 Task: Create a blank project ConvertWorks with privacy Private to Project members  and default view as Board and in the team Taskers . Create three sections in the project as To-Do, Doing and Done
Action: Mouse moved to (68, 59)
Screenshot: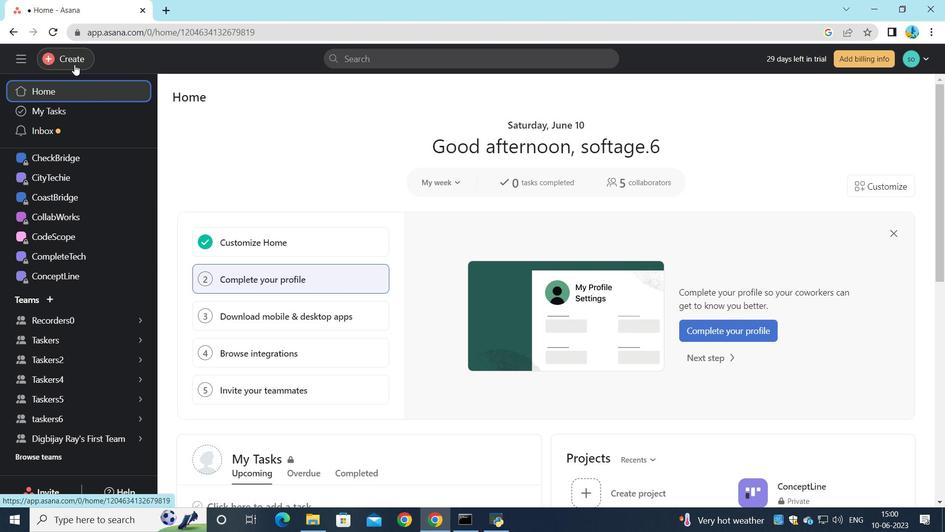 
Action: Mouse pressed left at (68, 59)
Screenshot: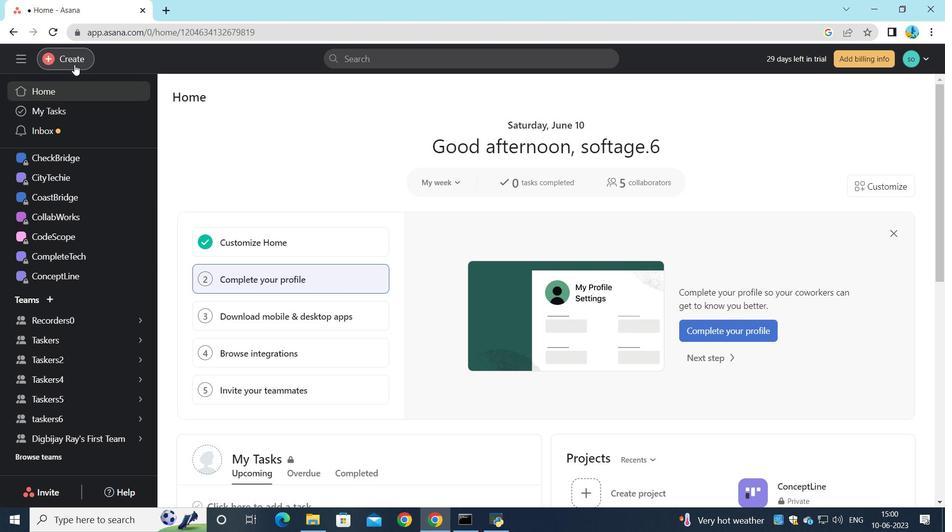 
Action: Mouse moved to (117, 86)
Screenshot: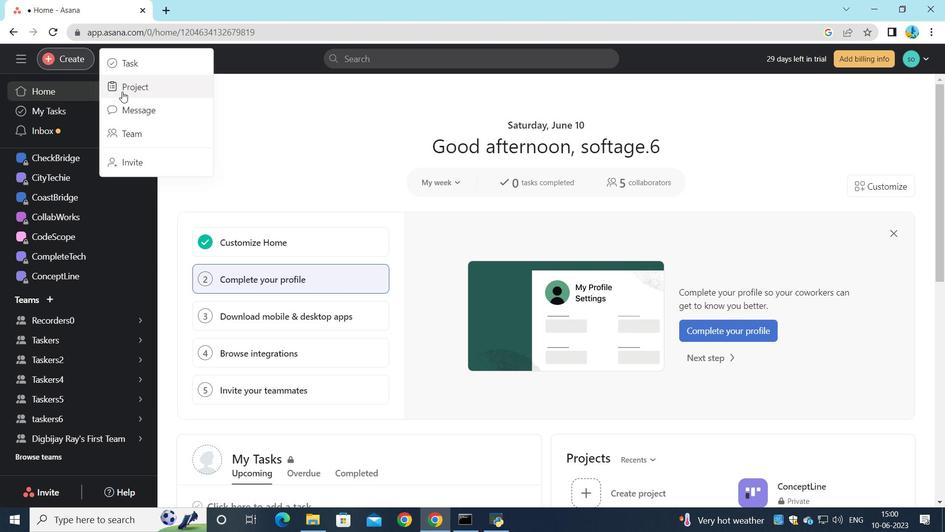 
Action: Mouse pressed left at (117, 86)
Screenshot: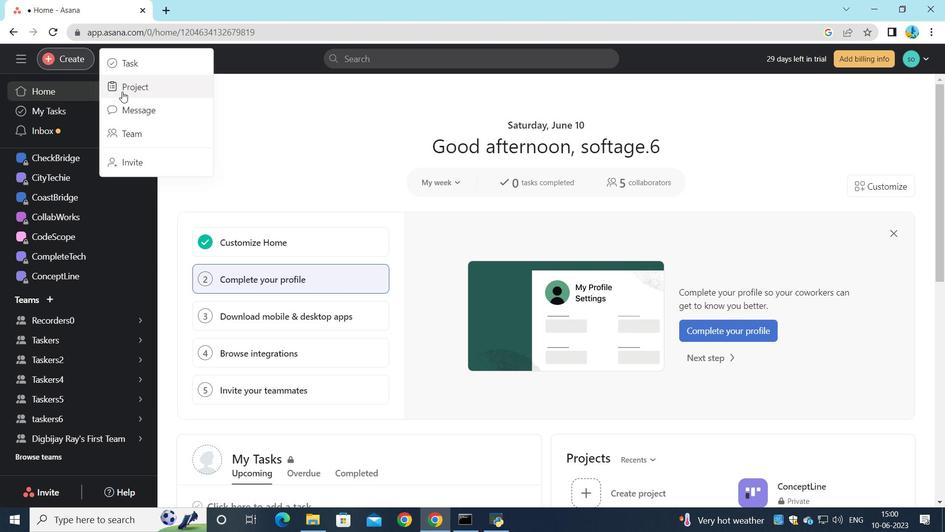 
Action: Mouse moved to (376, 284)
Screenshot: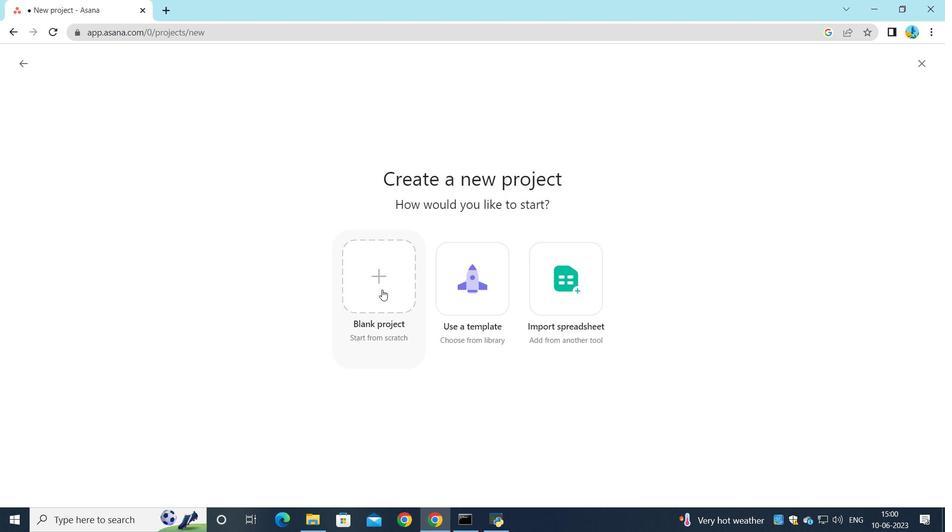 
Action: Mouse pressed left at (376, 284)
Screenshot: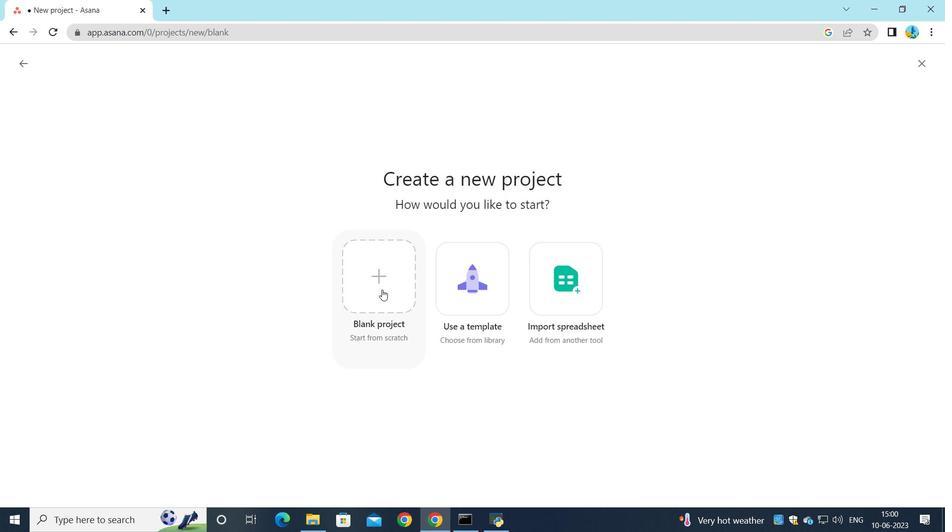 
Action: Mouse moved to (214, 178)
Screenshot: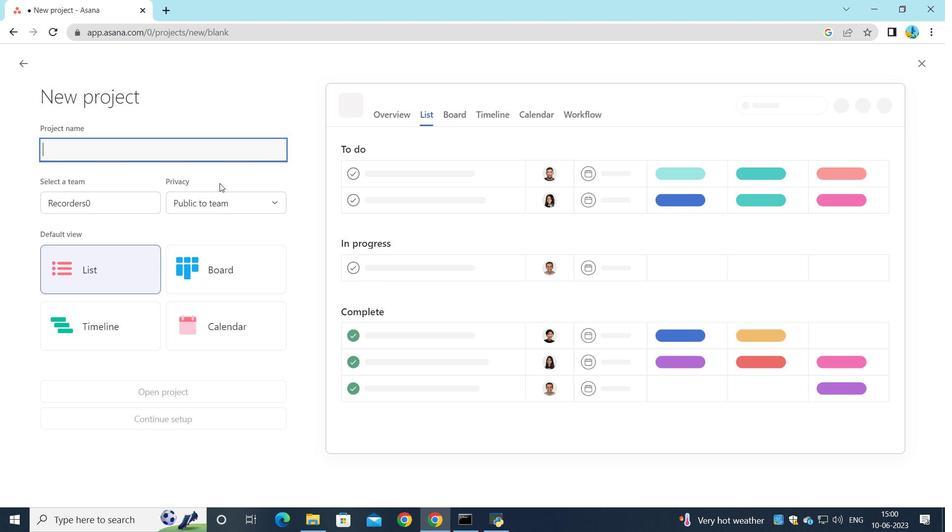 
Action: Key pressed <Key.shift>Convert<Key.shift>Works
Screenshot: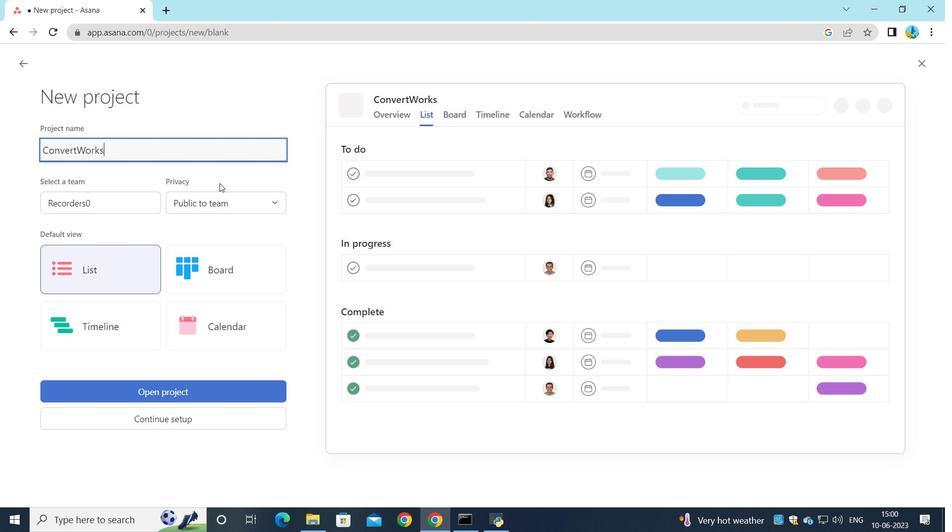 
Action: Mouse moved to (147, 195)
Screenshot: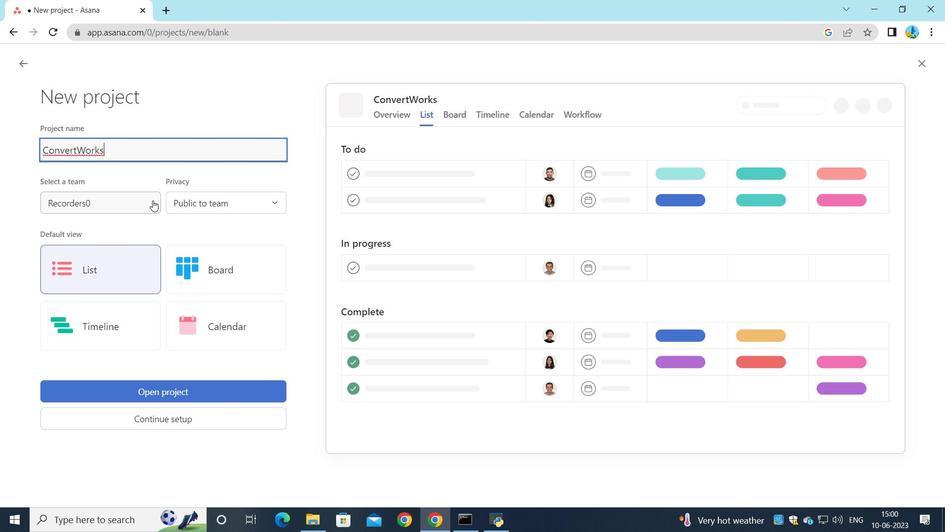 
Action: Mouse pressed left at (147, 195)
Screenshot: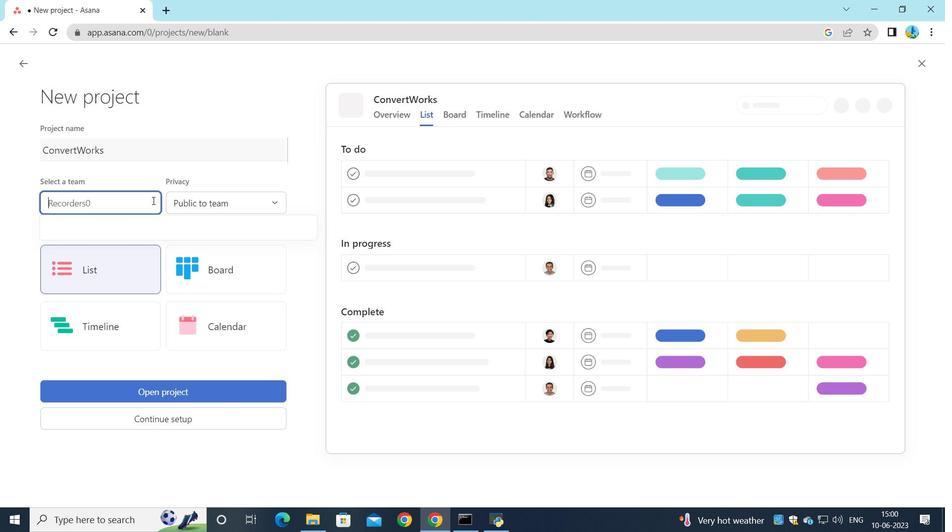 
Action: Mouse moved to (93, 247)
Screenshot: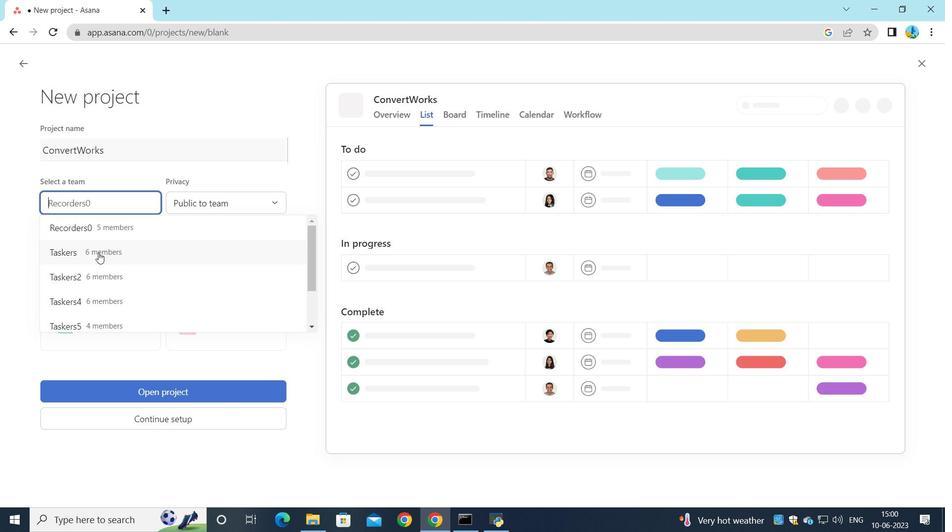 
Action: Mouse pressed left at (93, 247)
Screenshot: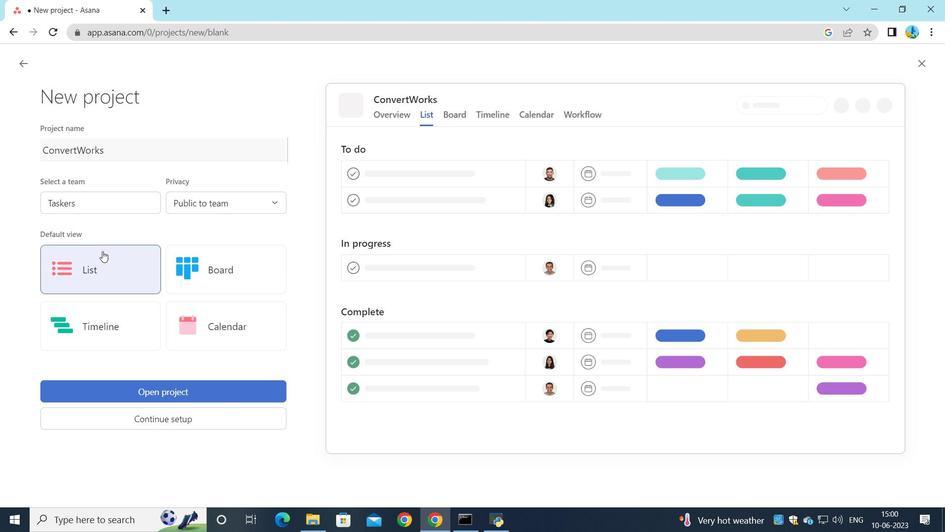 
Action: Mouse moved to (255, 199)
Screenshot: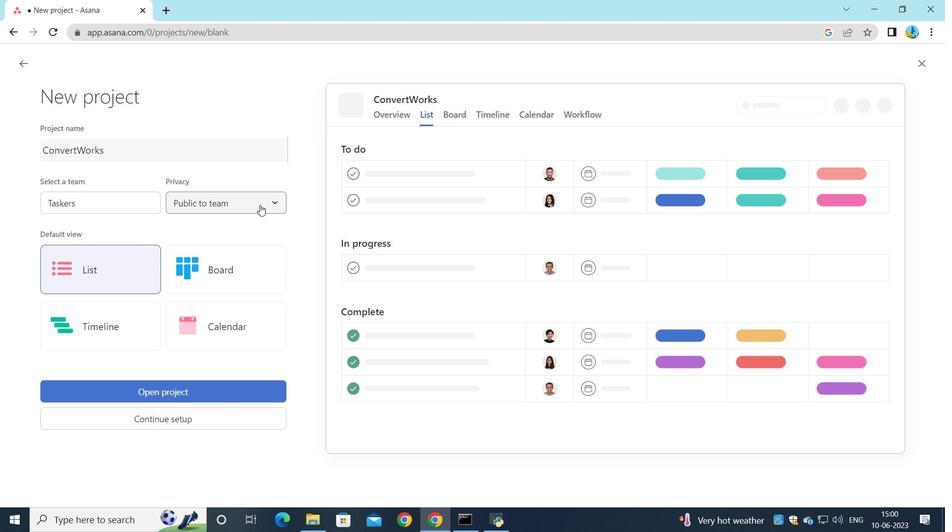 
Action: Mouse pressed left at (255, 199)
Screenshot: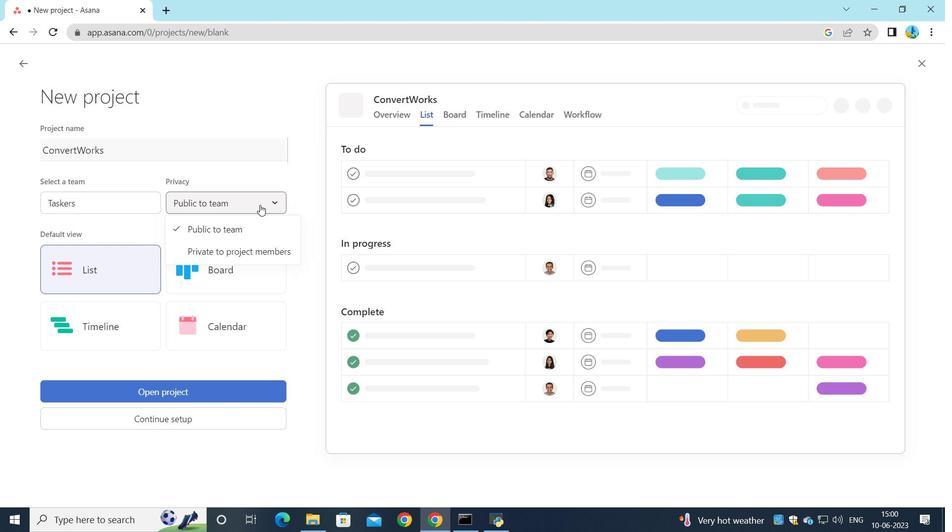 
Action: Mouse moved to (247, 242)
Screenshot: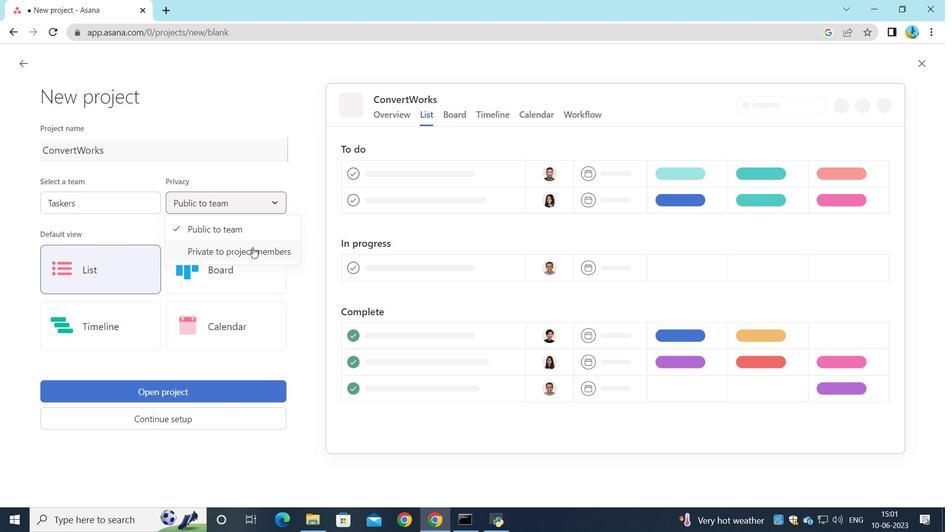 
Action: Mouse pressed left at (247, 242)
Screenshot: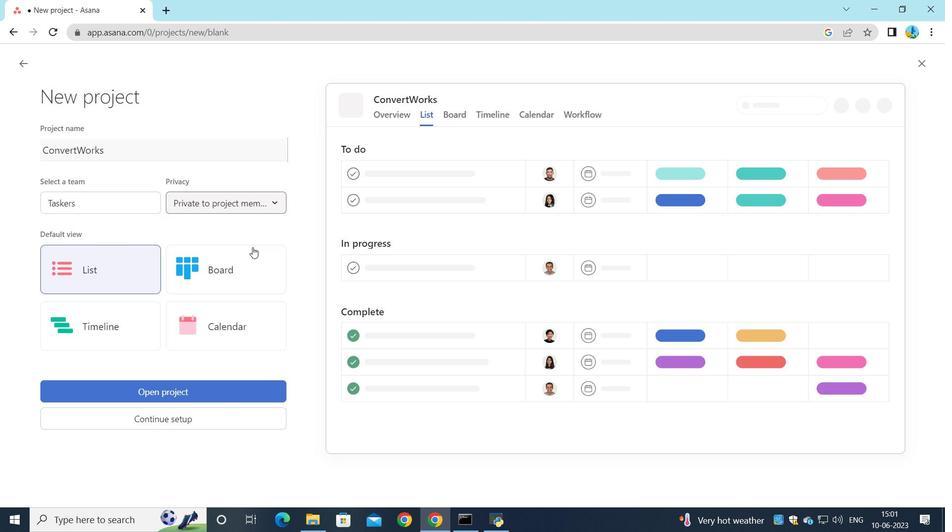 
Action: Mouse moved to (248, 247)
Screenshot: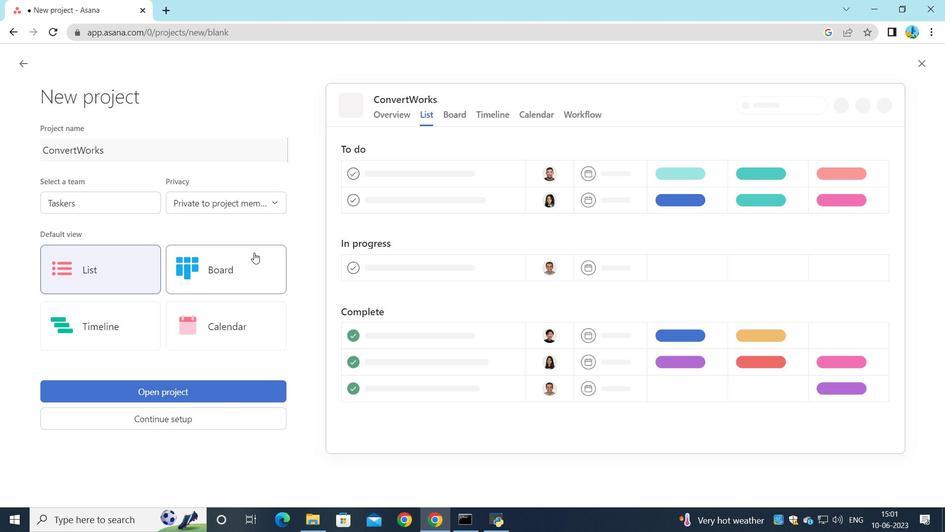 
Action: Mouse pressed left at (248, 247)
Screenshot: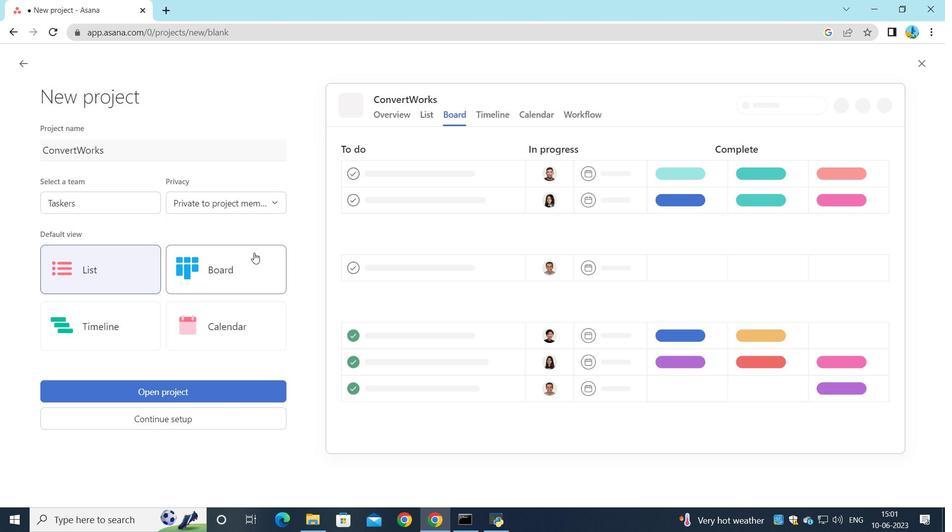 
Action: Mouse moved to (189, 381)
Screenshot: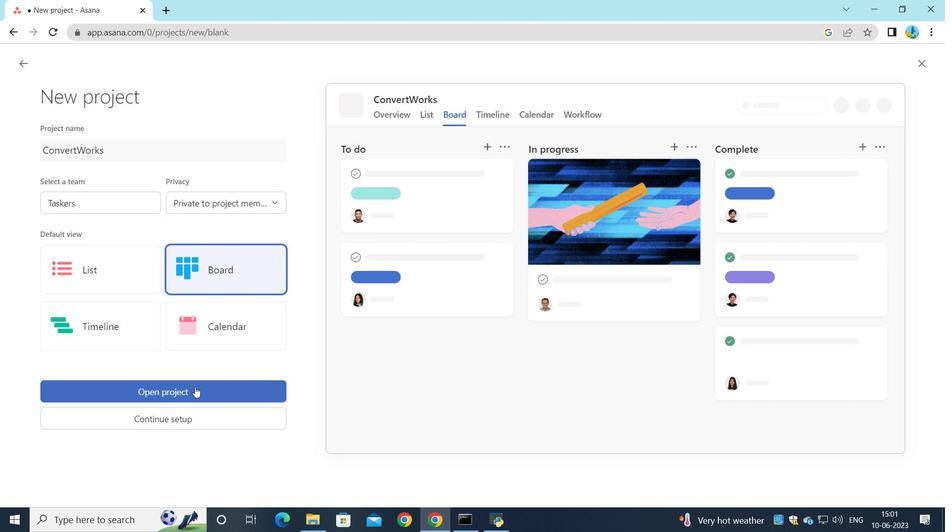 
Action: Mouse pressed left at (189, 381)
Screenshot: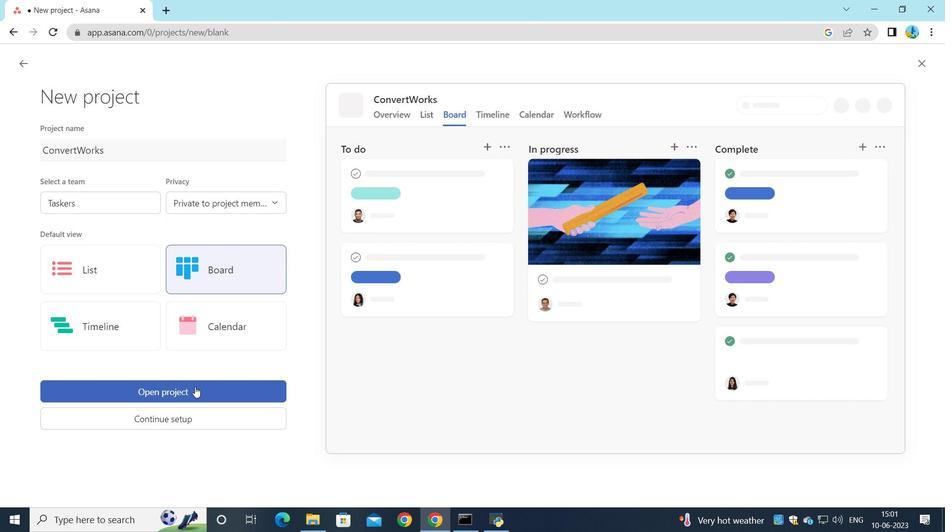 
Action: Mouse moved to (330, 204)
Screenshot: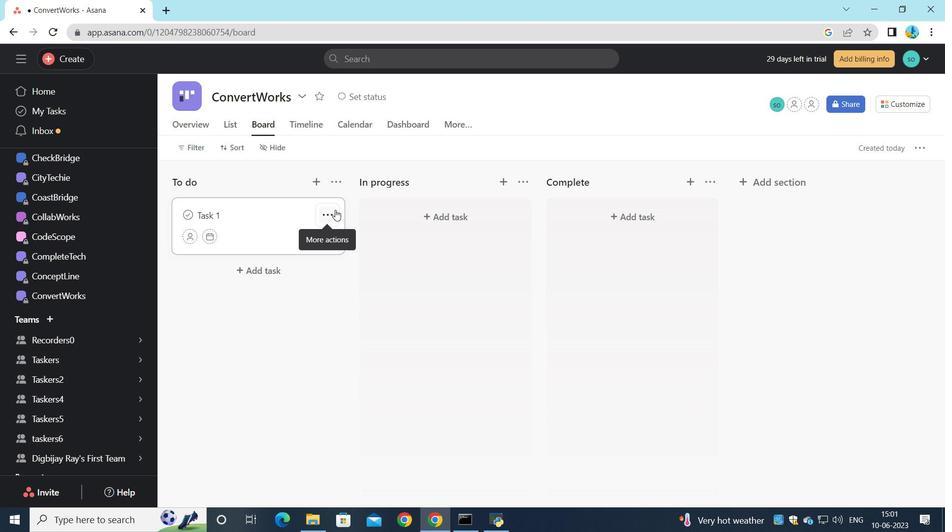
Action: Mouse pressed left at (330, 204)
Screenshot: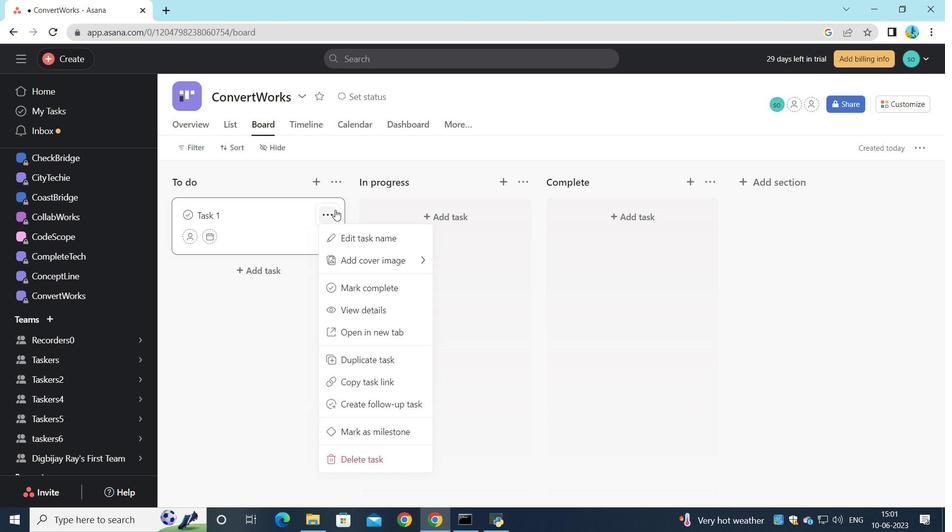 
Action: Mouse moved to (332, 451)
Screenshot: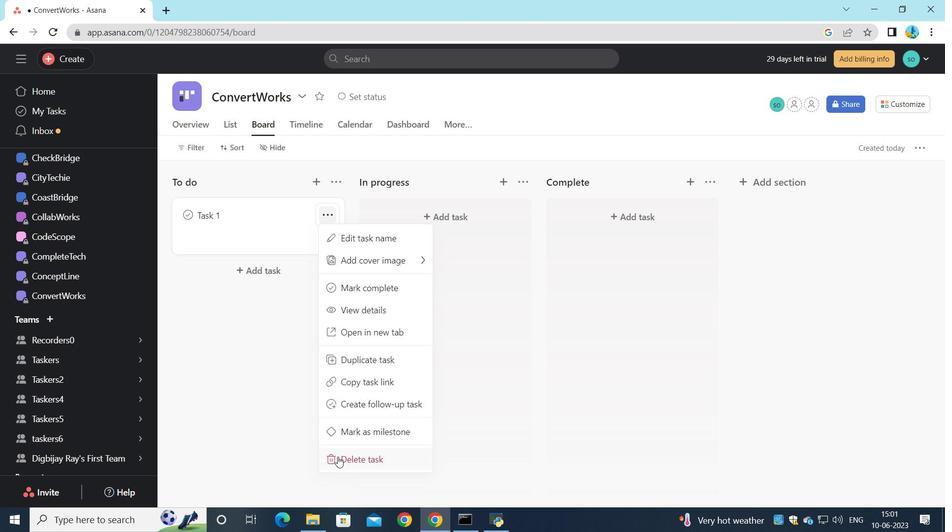 
Action: Mouse pressed left at (332, 451)
Screenshot: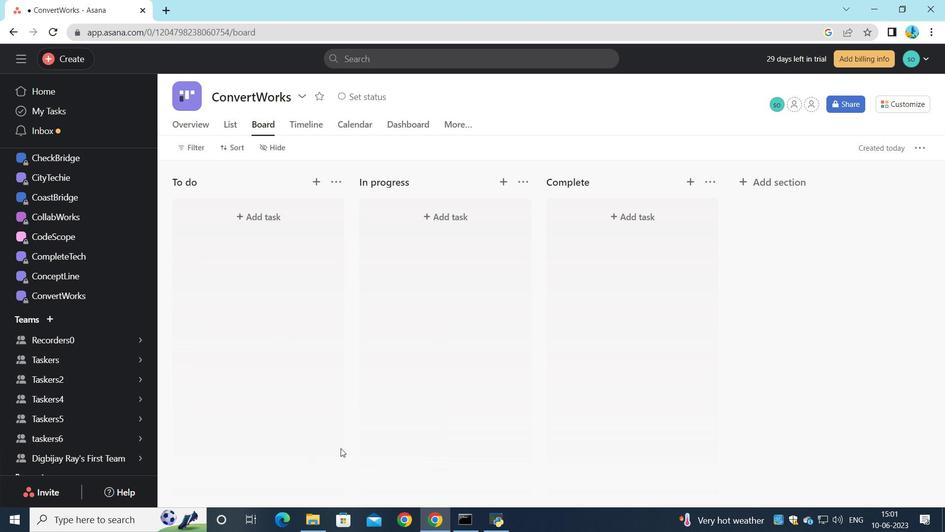 
Action: Mouse moved to (505, 174)
Screenshot: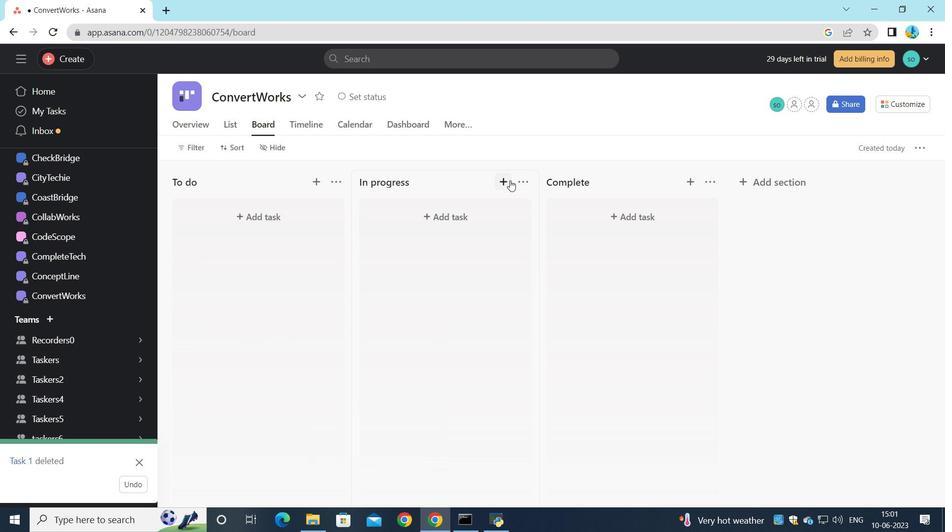 
Action: Mouse pressed left at (505, 174)
Screenshot: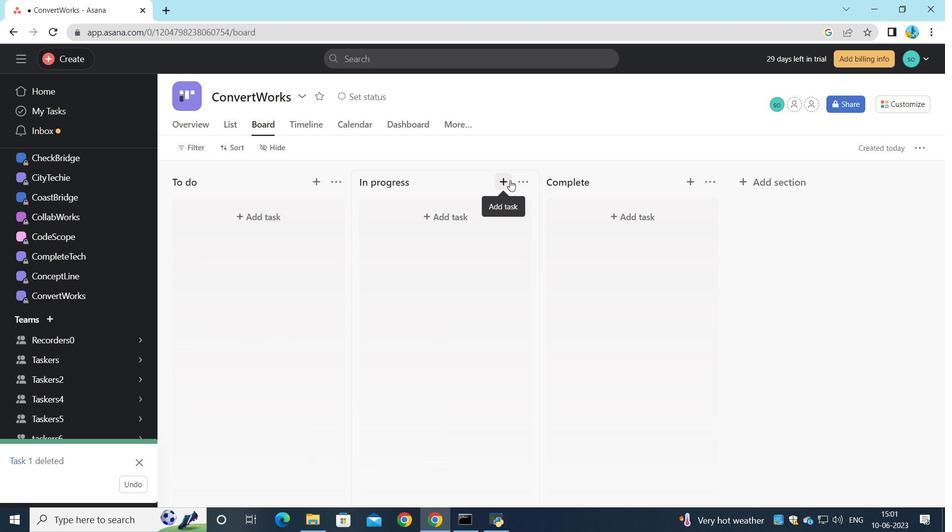 
Action: Mouse moved to (514, 175)
Screenshot: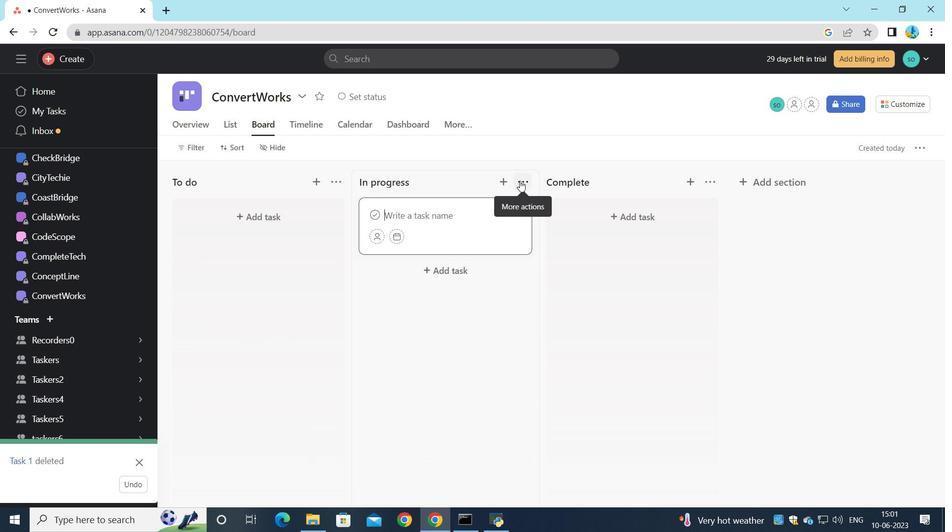 
Action: Mouse pressed left at (514, 175)
Screenshot: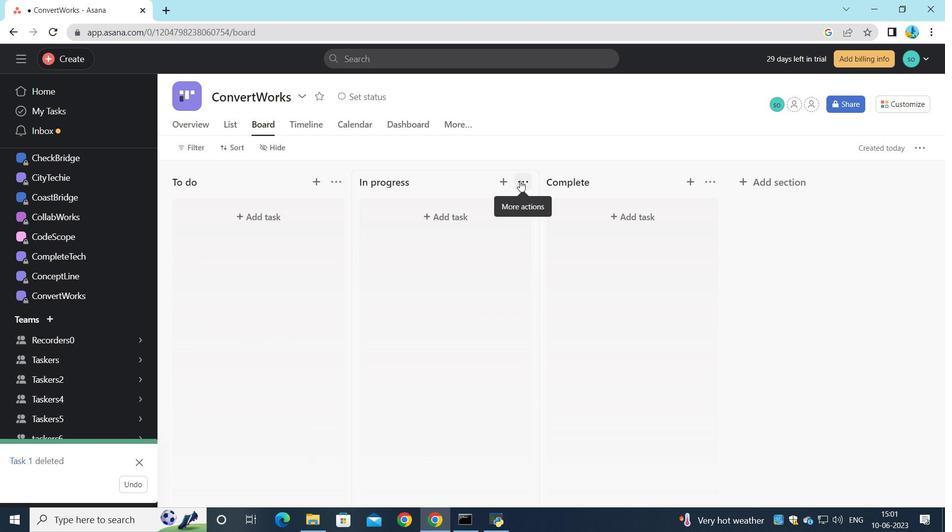 
Action: Mouse moved to (535, 222)
Screenshot: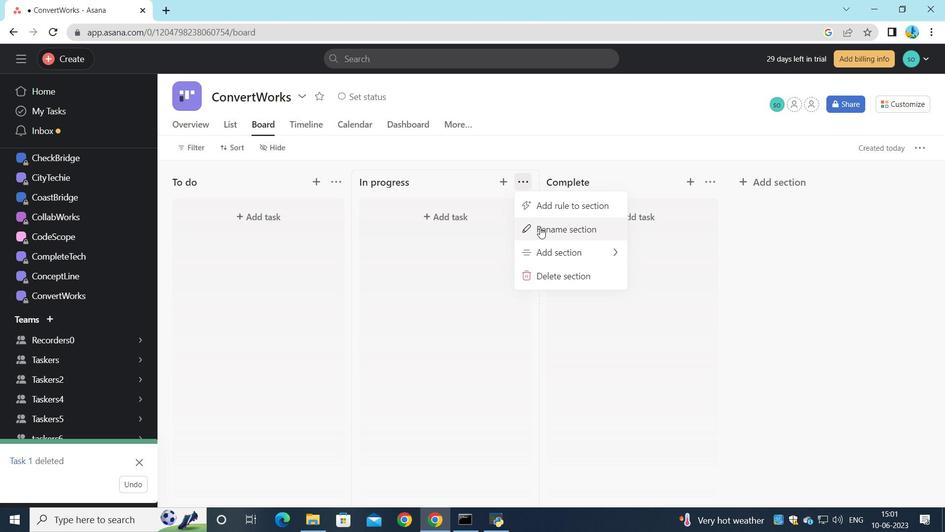 
Action: Mouse pressed left at (535, 222)
Screenshot: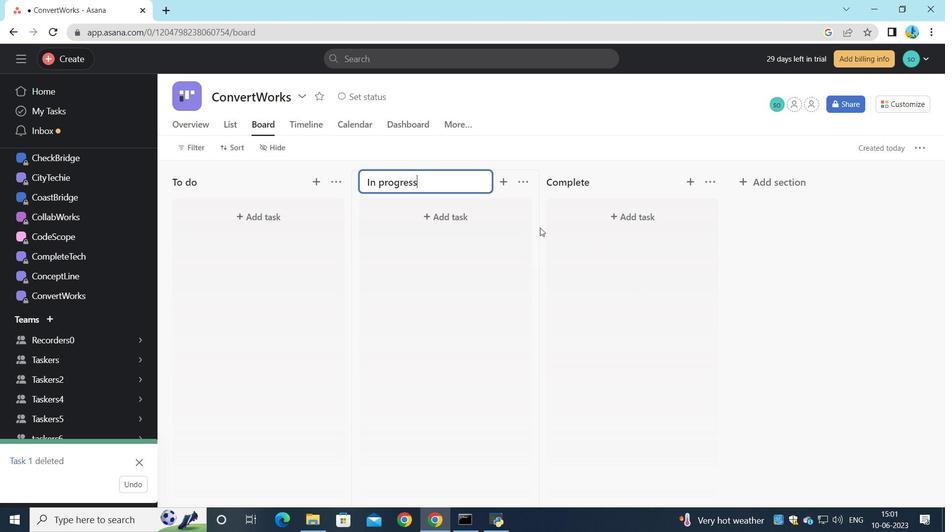 
Action: Mouse moved to (456, 198)
Screenshot: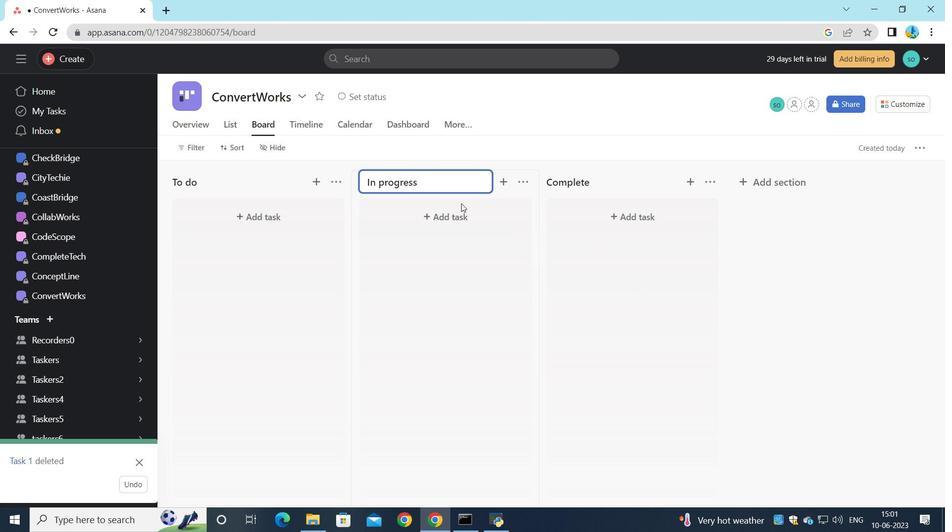 
Action: Key pressed <Key.backspace><Key.backspace><Key.backspace><Key.backspace><Key.backspace><Key.backspace><Key.backspace><Key.backspace><Key.backspace><Key.backspace><Key.backspace><Key.shift>Doing
Screenshot: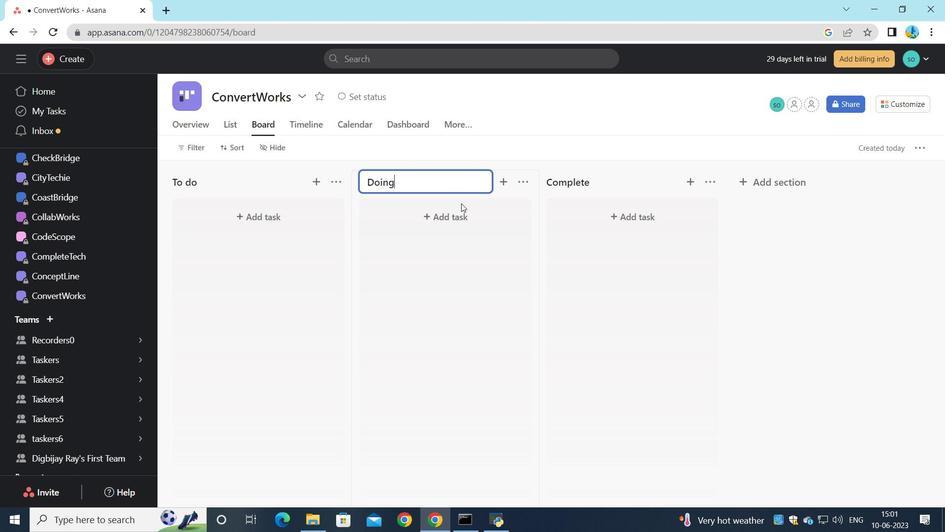 
Action: Mouse moved to (705, 175)
Screenshot: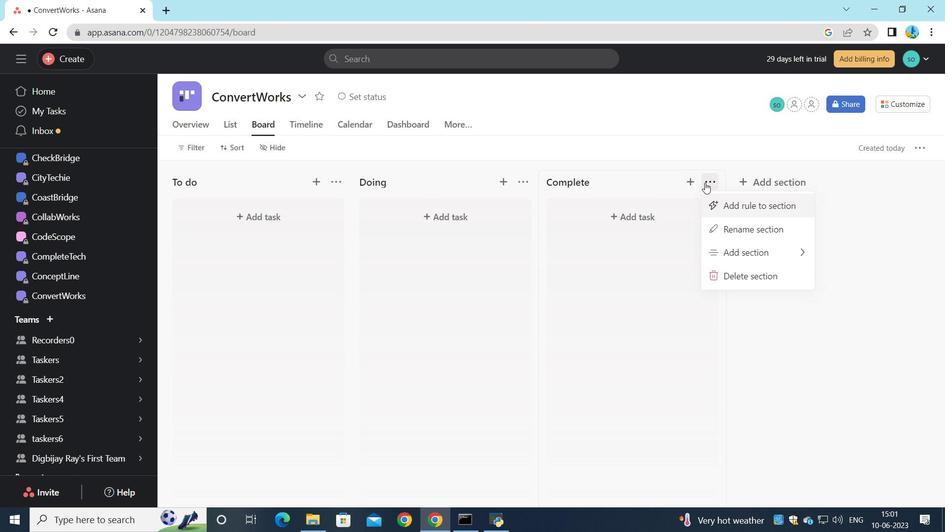 
Action: Mouse pressed left at (705, 175)
Screenshot: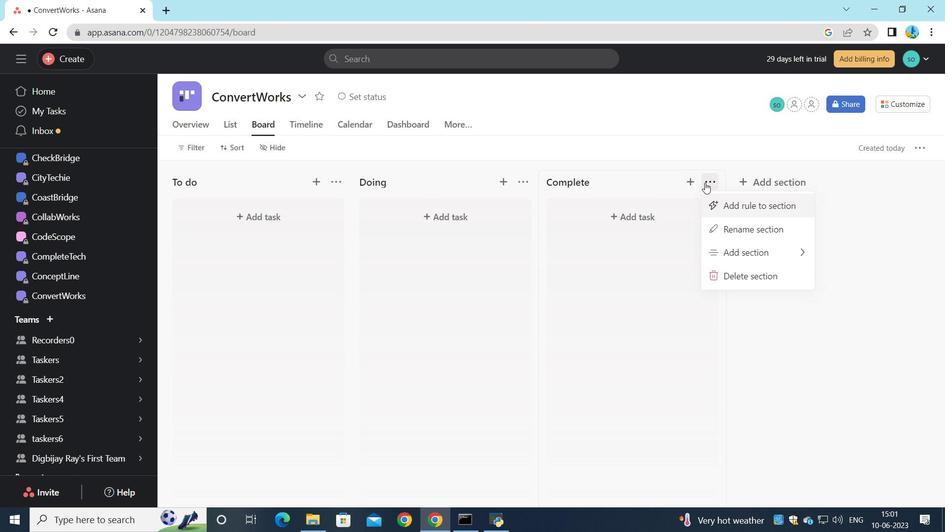 
Action: Mouse moved to (729, 225)
Screenshot: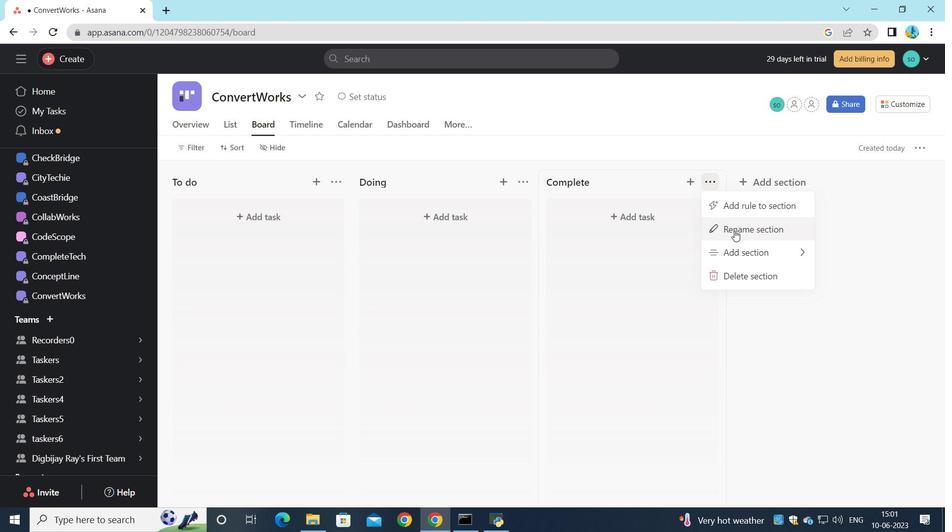 
Action: Mouse pressed left at (729, 225)
Screenshot: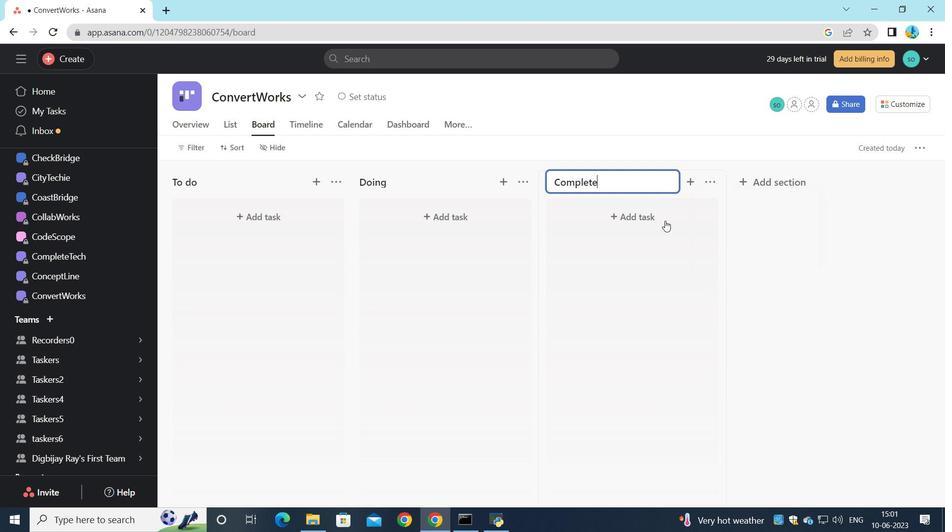 
Action: Mouse moved to (633, 209)
Screenshot: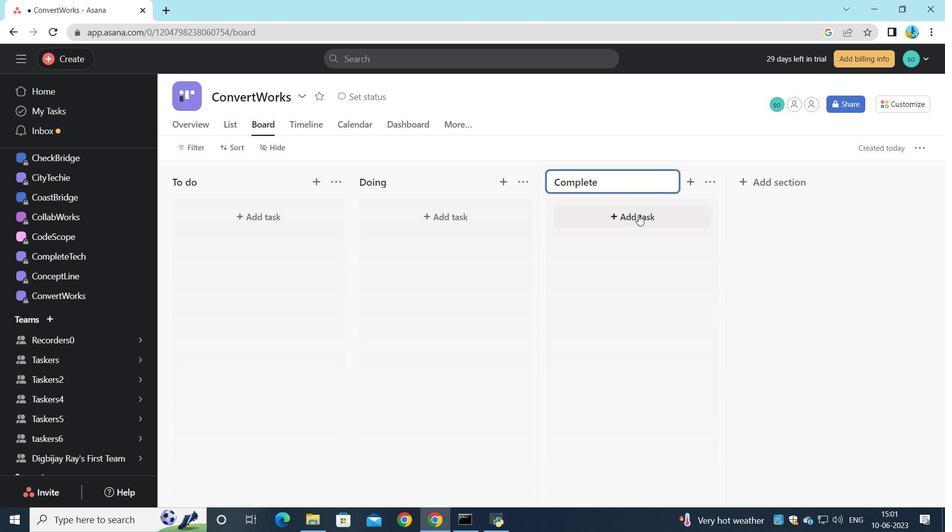 
Action: Key pressed <Key.backspace><Key.backspace><Key.backspace><Key.backspace><Key.backspace><Key.backspace><Key.backspace><Key.backspace><Key.backspace><Key.shift>Done
Screenshot: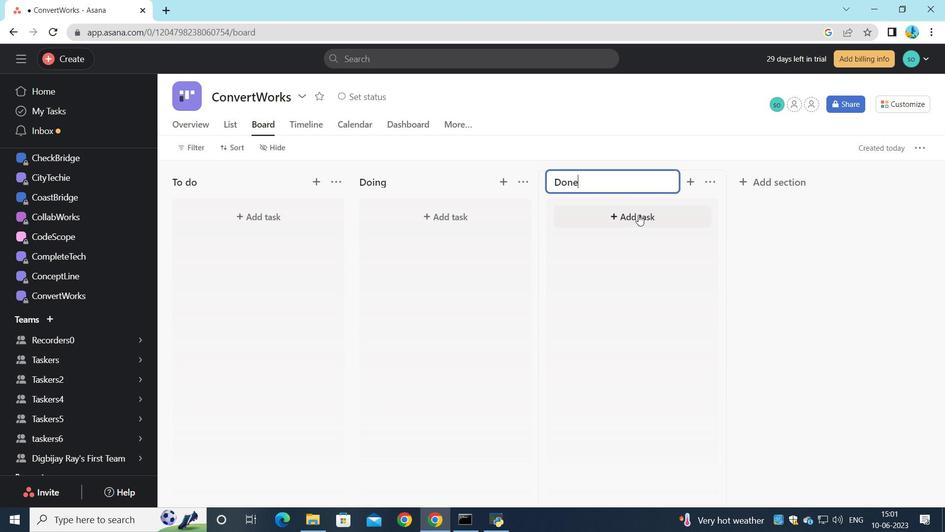 
Action: Mouse moved to (632, 210)
Screenshot: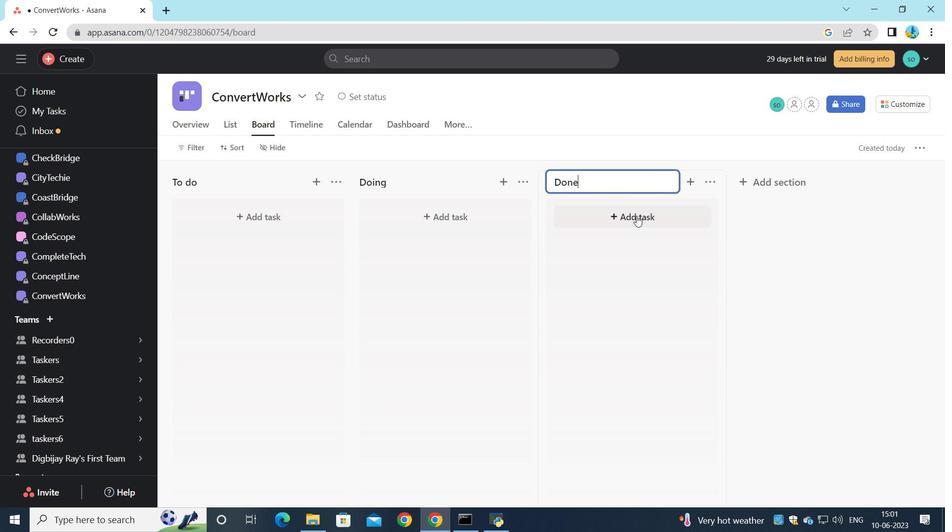 
